 Task: Add Dietz & Watson Roasted Garlic Cheddar Cheese to the cart.
Action: Mouse moved to (903, 305)
Screenshot: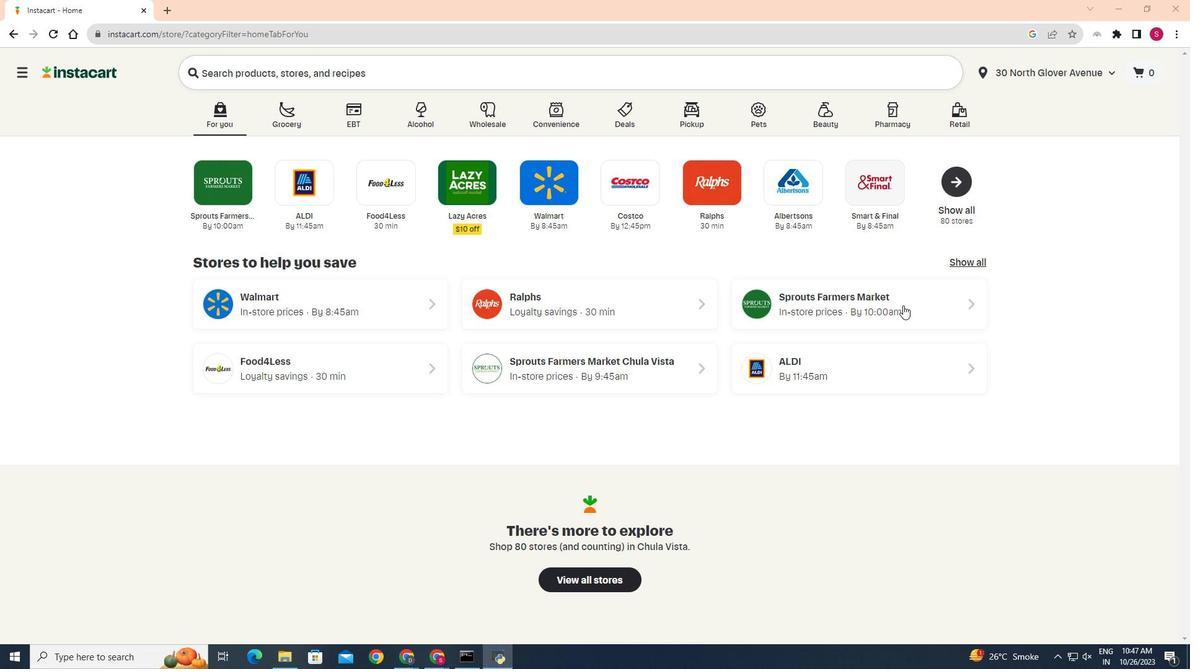 
Action: Mouse pressed left at (903, 305)
Screenshot: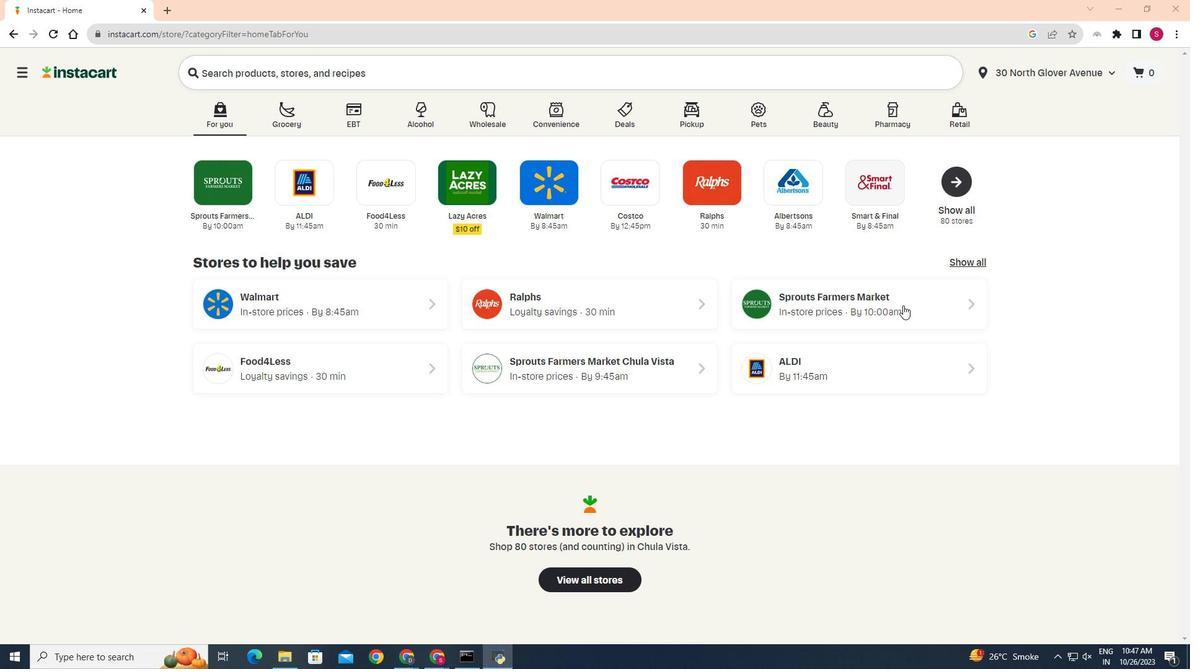 
Action: Mouse moved to (56, 565)
Screenshot: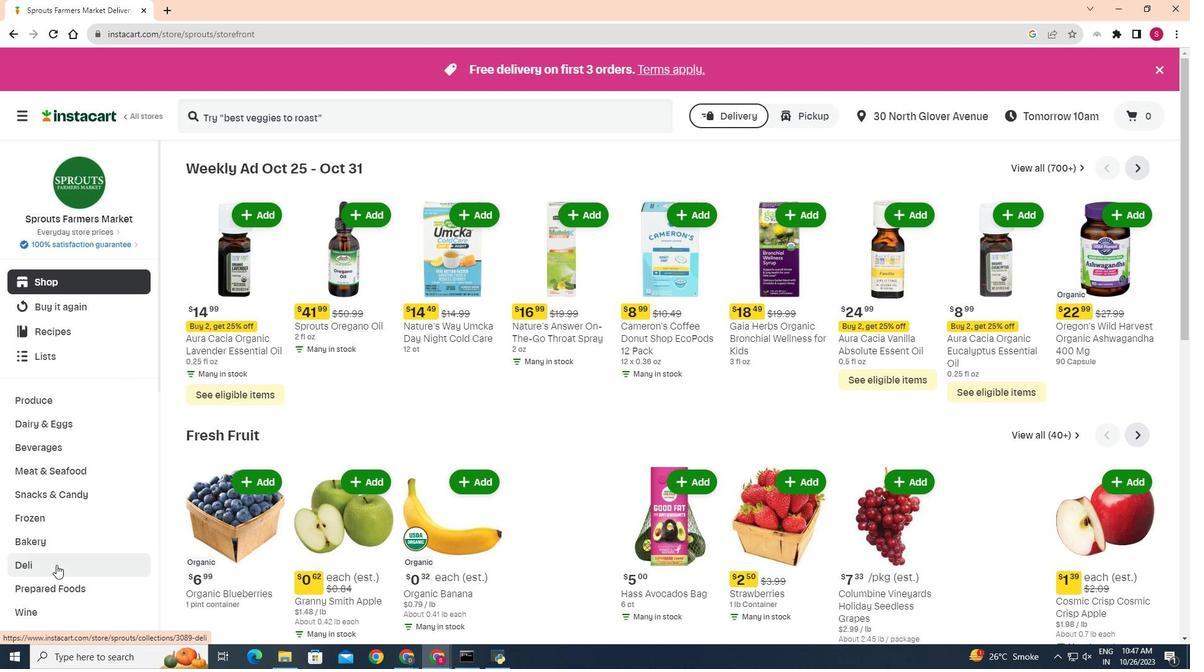 
Action: Mouse pressed left at (56, 565)
Screenshot: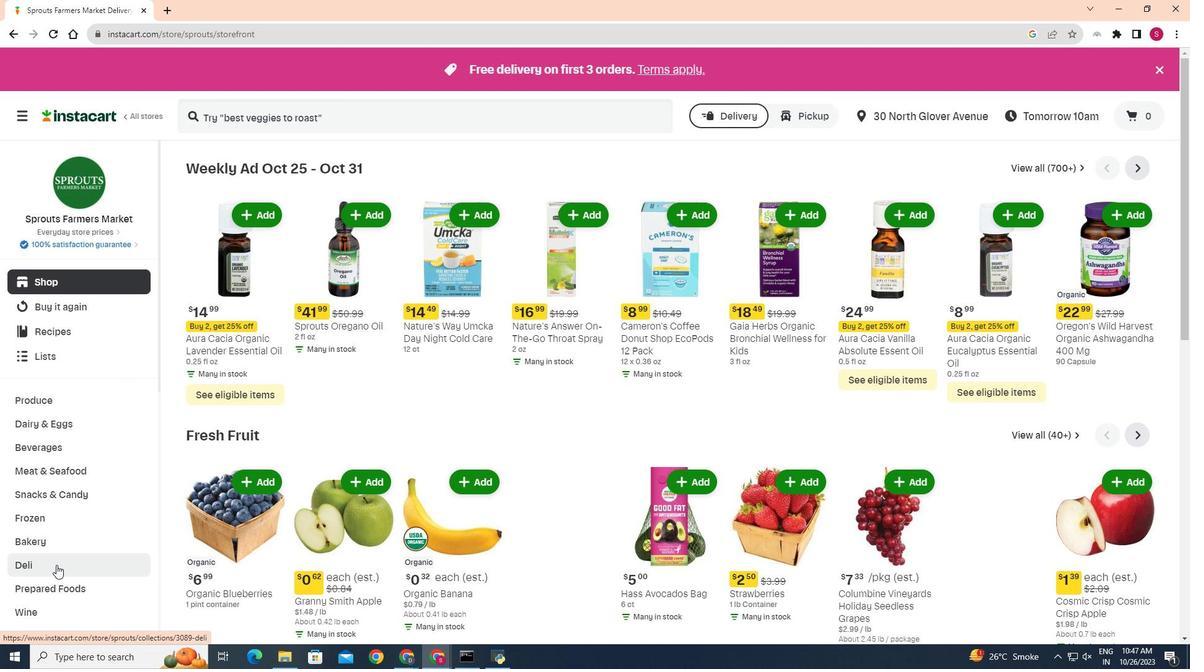 
Action: Mouse moved to (324, 187)
Screenshot: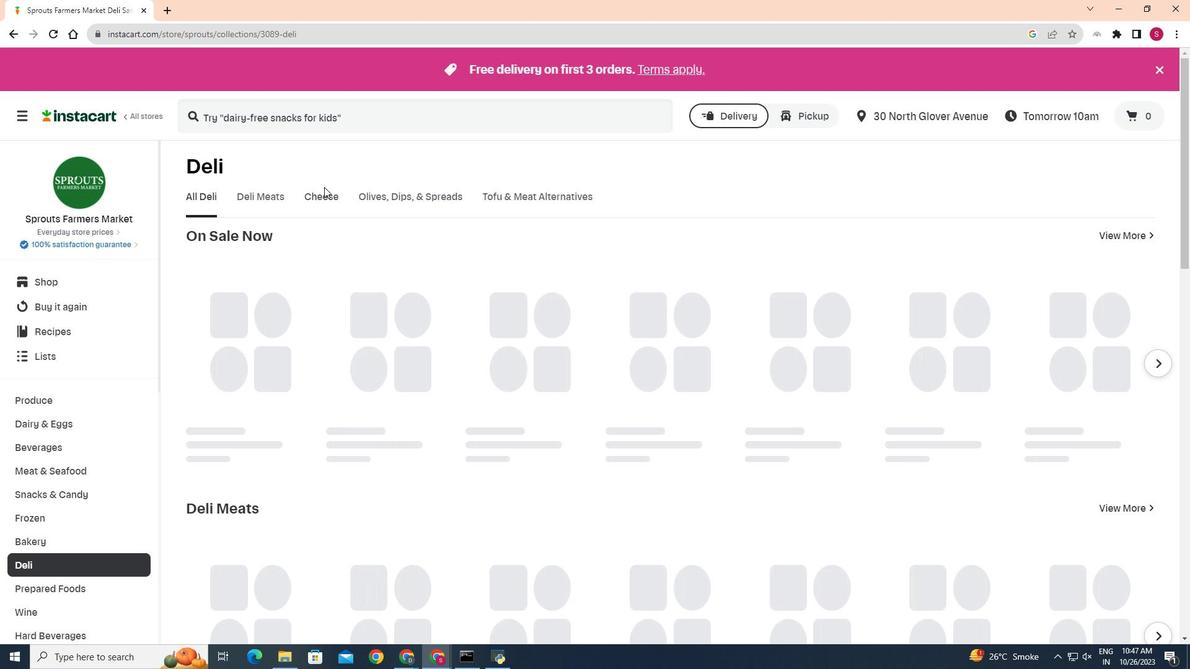 
Action: Mouse pressed left at (324, 187)
Screenshot: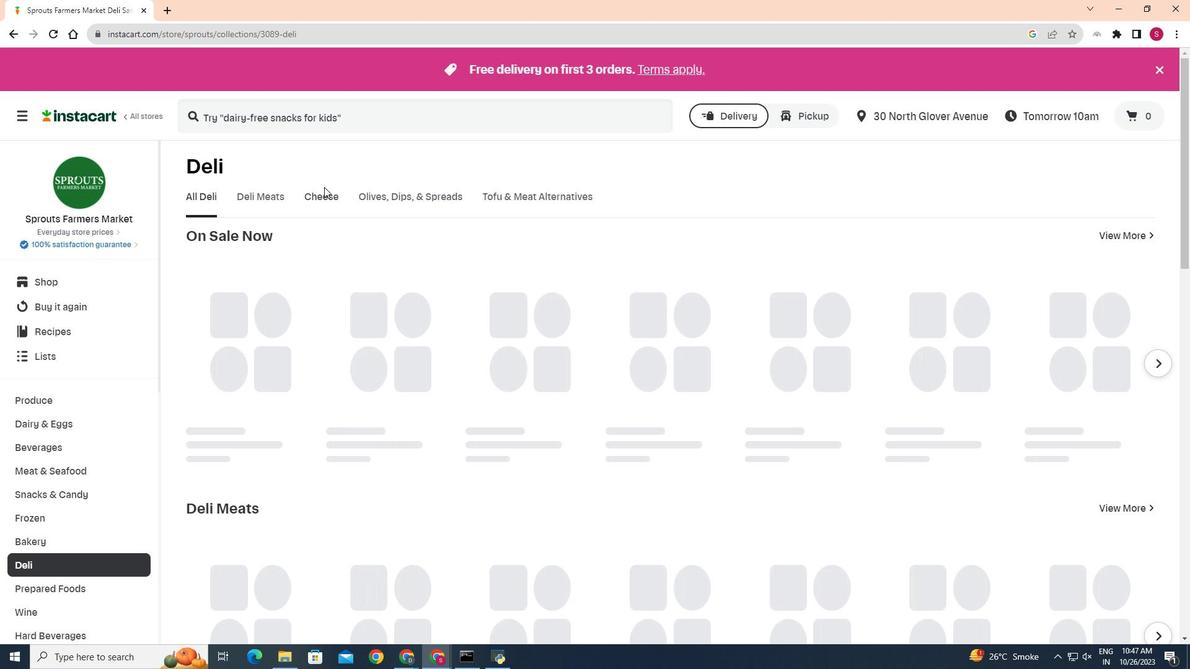 
Action: Mouse moved to (326, 199)
Screenshot: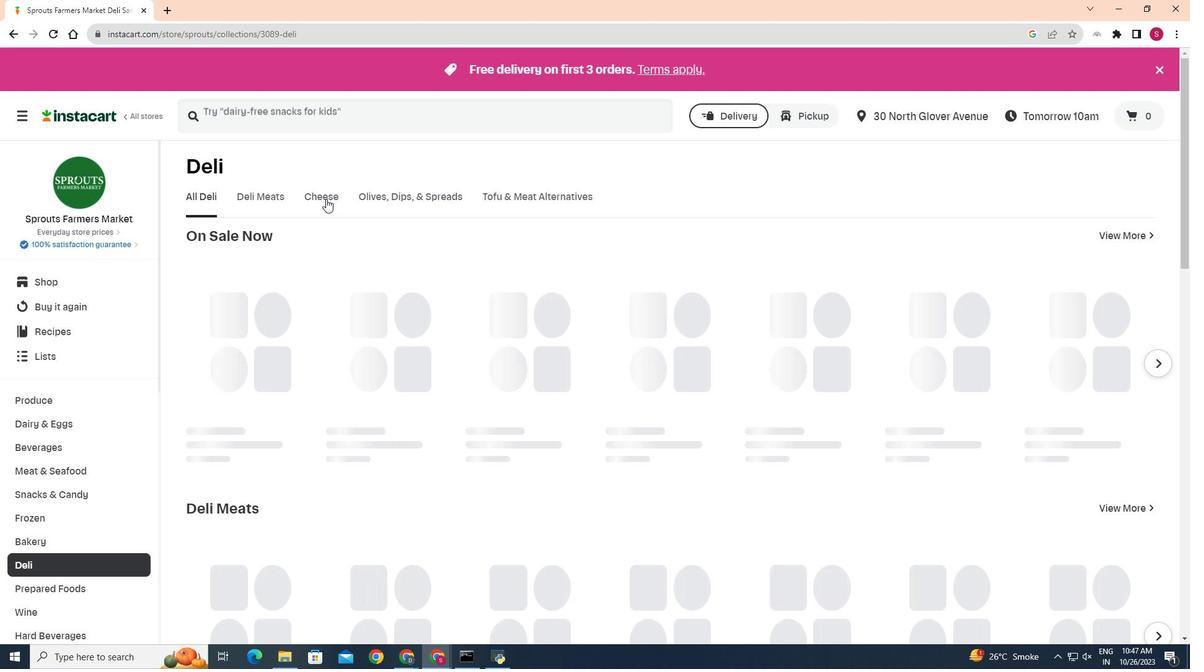
Action: Mouse pressed left at (326, 199)
Screenshot: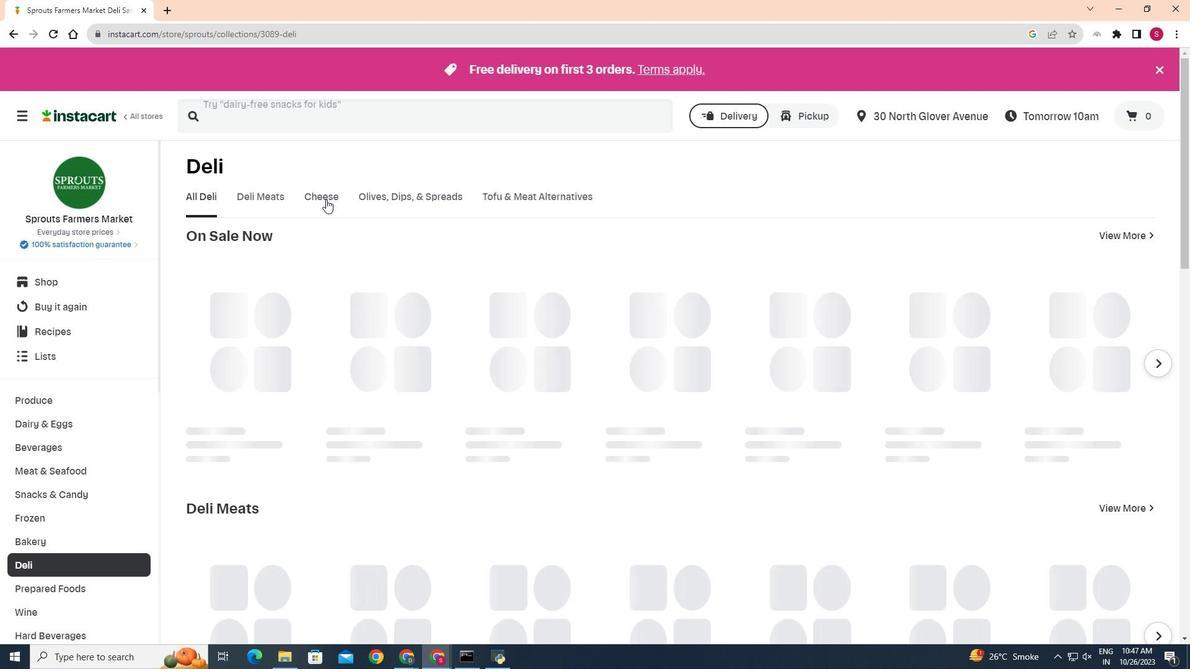 
Action: Mouse moved to (279, 256)
Screenshot: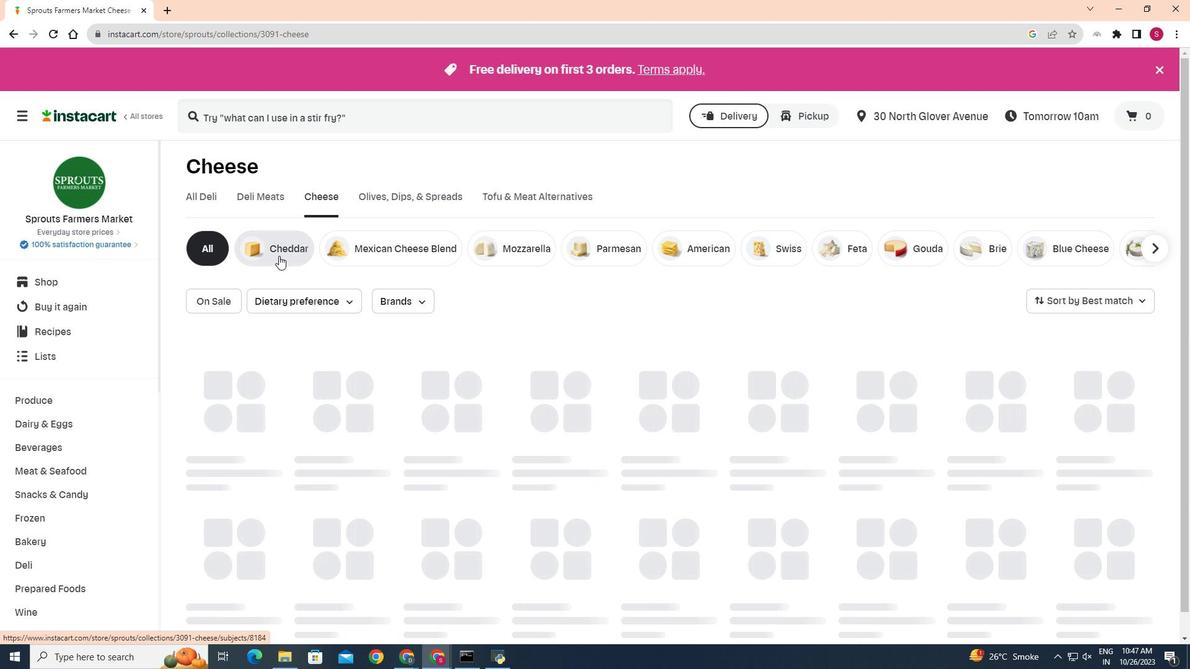 
Action: Mouse pressed left at (279, 256)
Screenshot: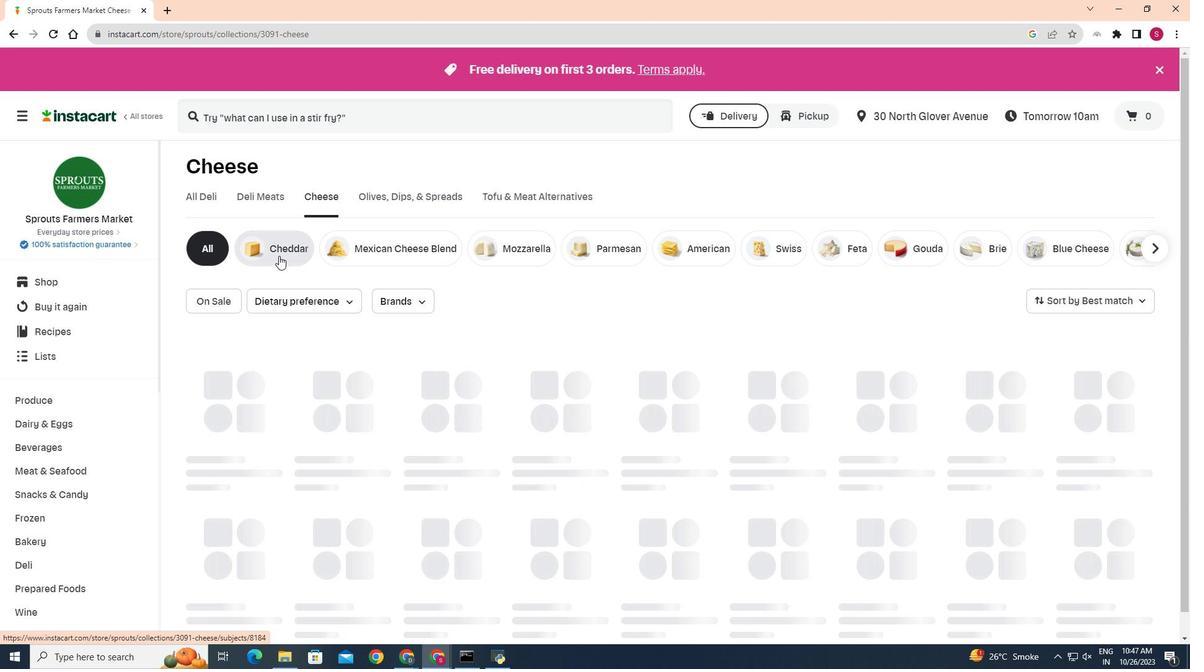 
Action: Mouse moved to (520, 290)
Screenshot: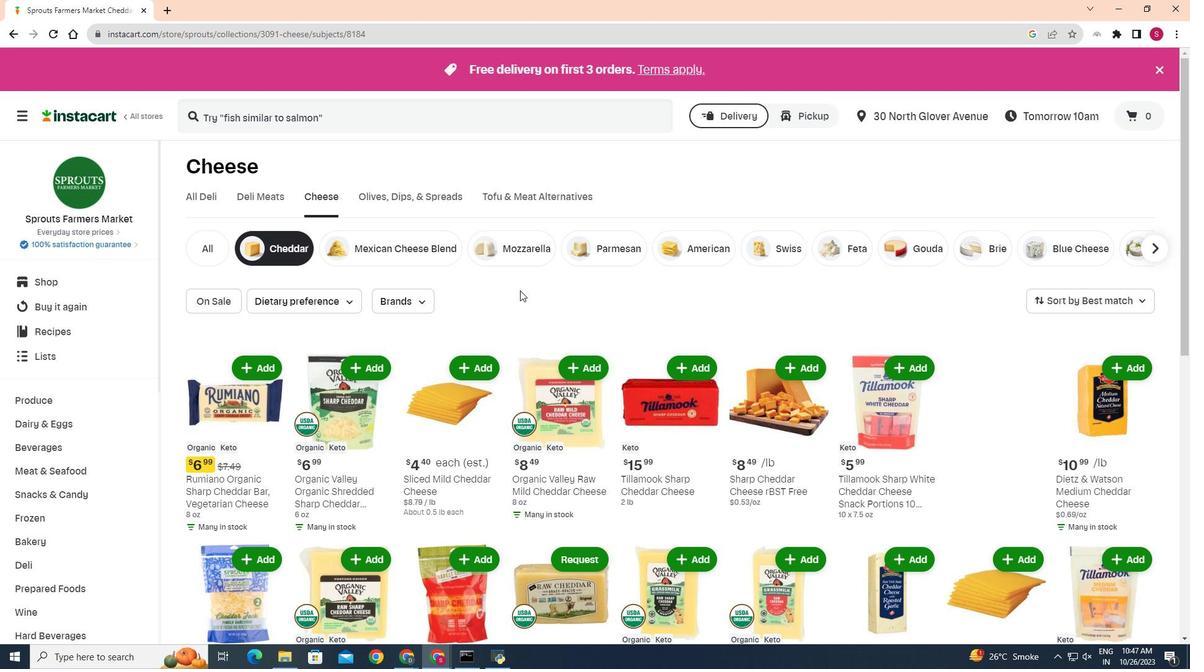 
Action: Mouse scrolled (520, 290) with delta (0, 0)
Screenshot: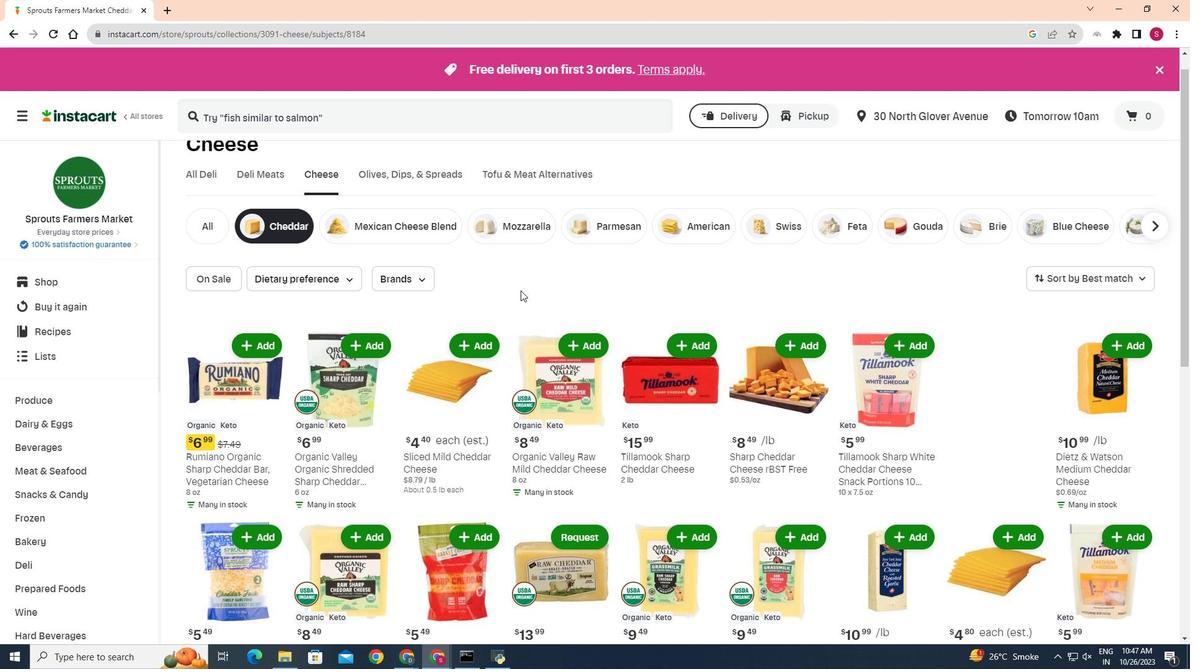 
Action: Mouse moved to (1113, 372)
Screenshot: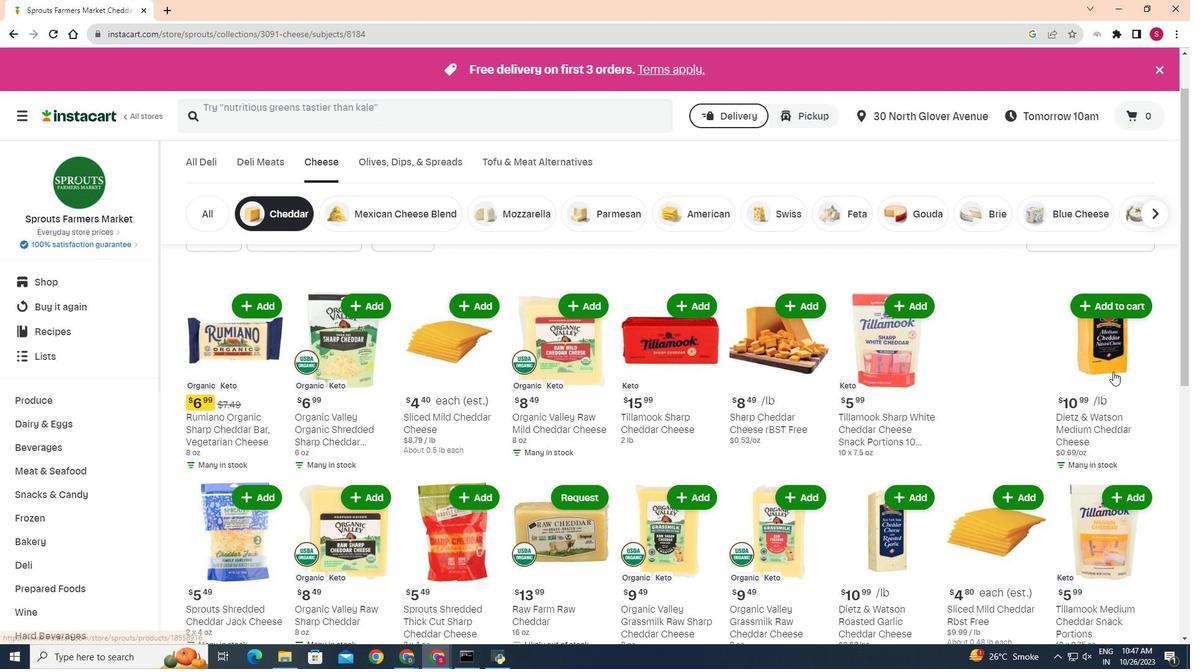 
Action: Mouse scrolled (1113, 371) with delta (0, 0)
Screenshot: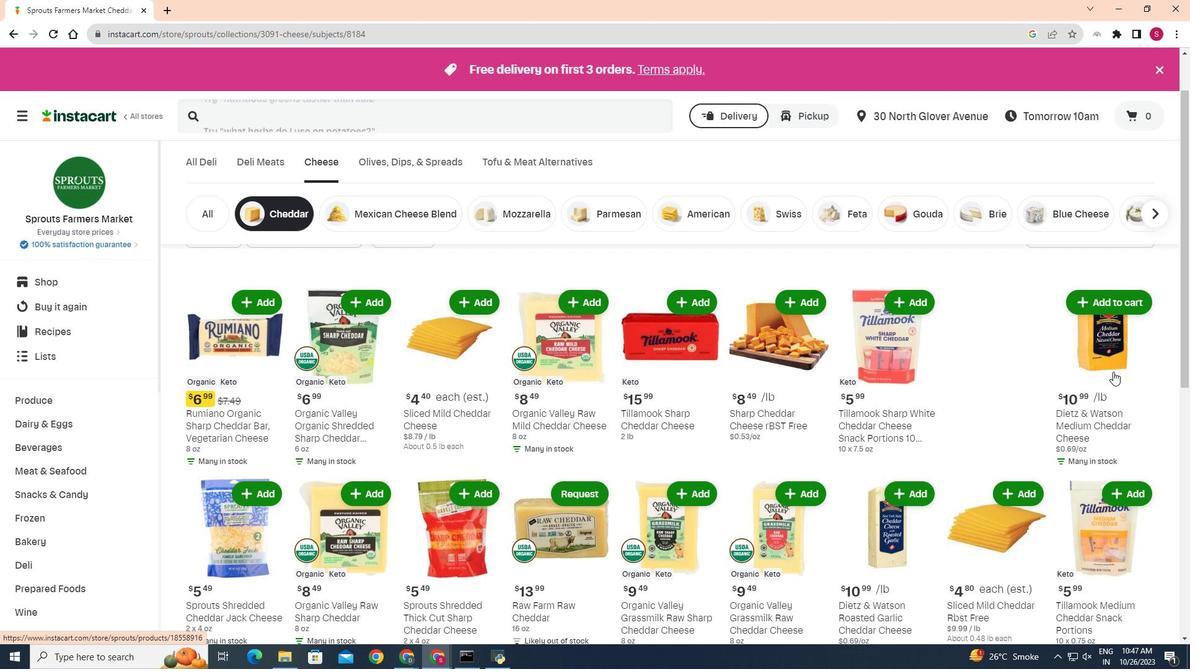 
Action: Mouse moved to (1118, 378)
Screenshot: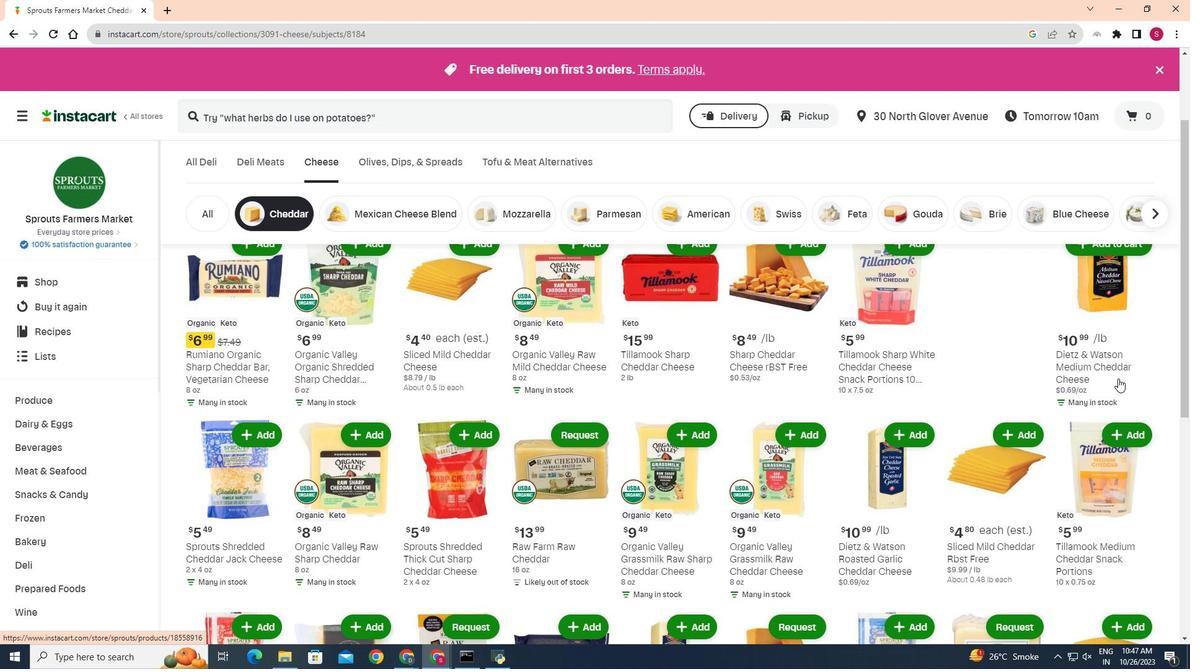 
Action: Mouse scrolled (1118, 378) with delta (0, 0)
Screenshot: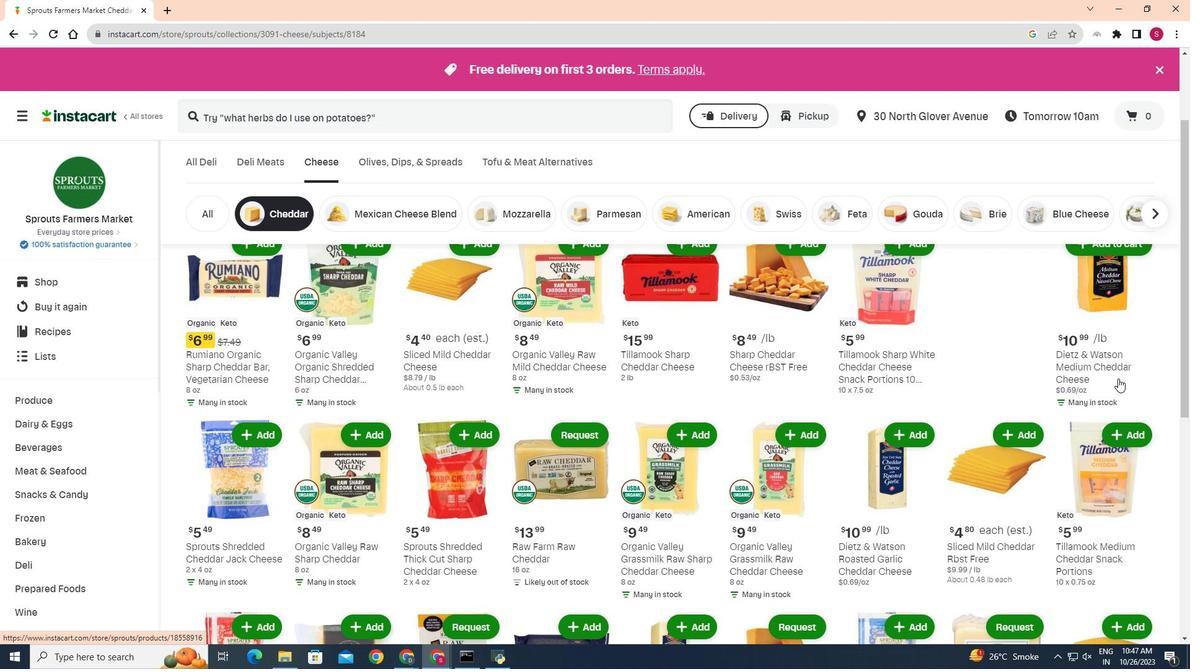 
Action: Mouse moved to (891, 374)
Screenshot: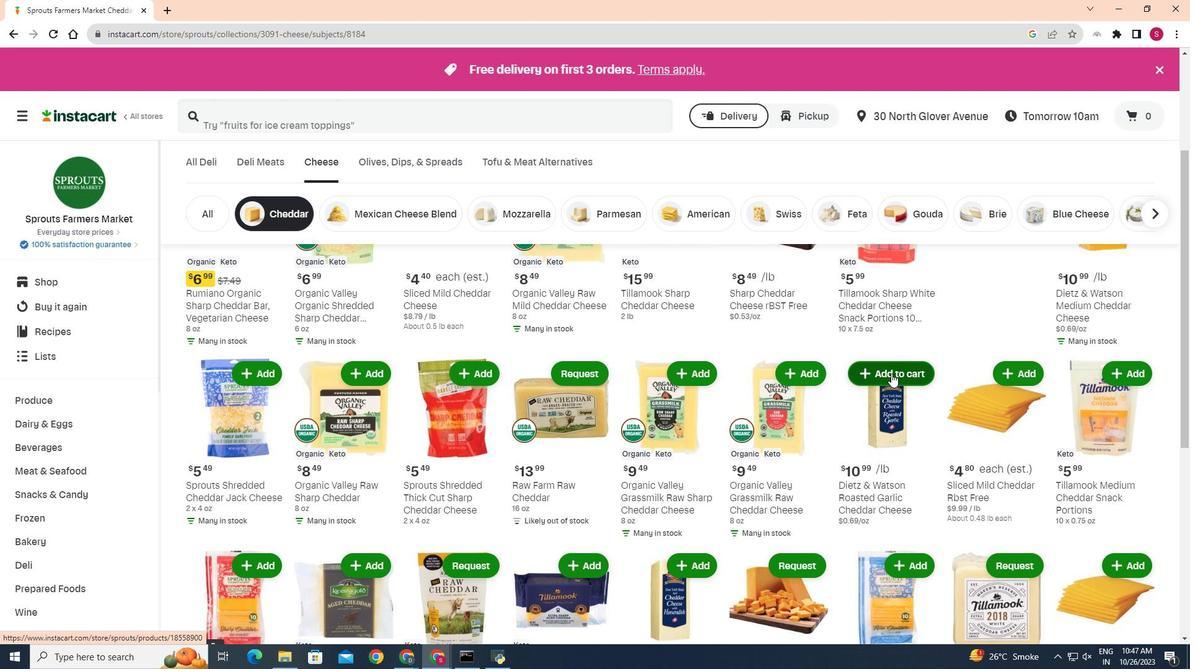 
Action: Mouse pressed left at (891, 374)
Screenshot: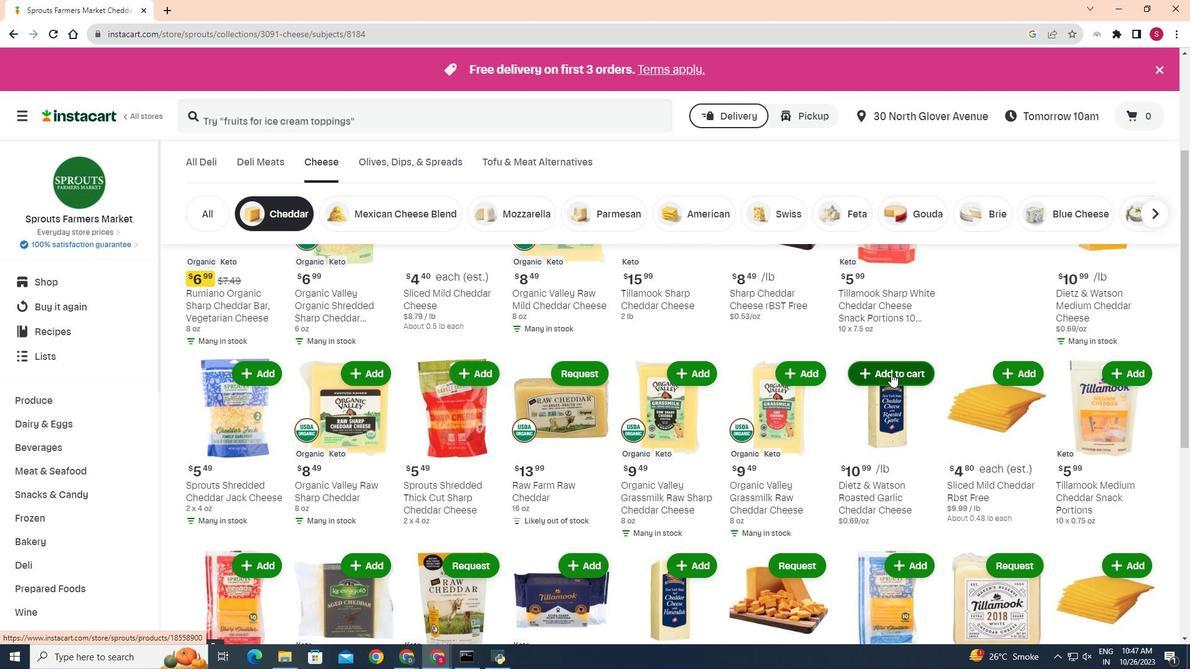 
Action: Mouse moved to (850, 351)
Screenshot: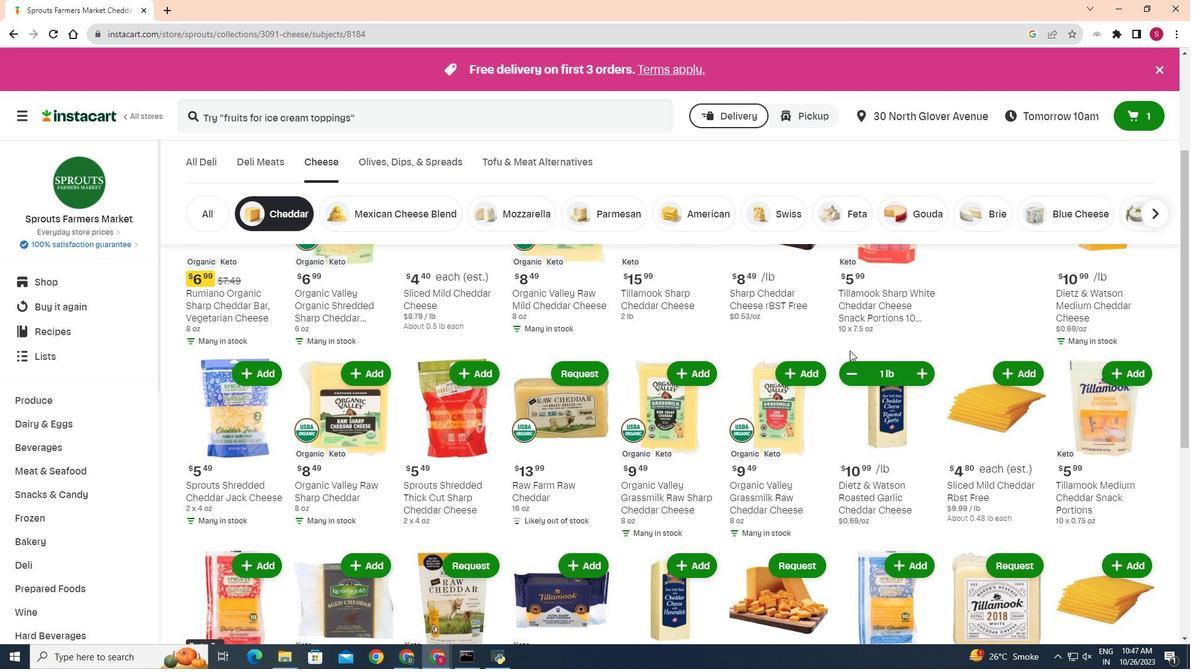 
